Task: Create a due date automation trigger when advanced on, 2 days after a card is due add fields with custom field "Resume" set to a date more than 1 working days from now at 11:00 AM.
Action: Mouse moved to (997, 70)
Screenshot: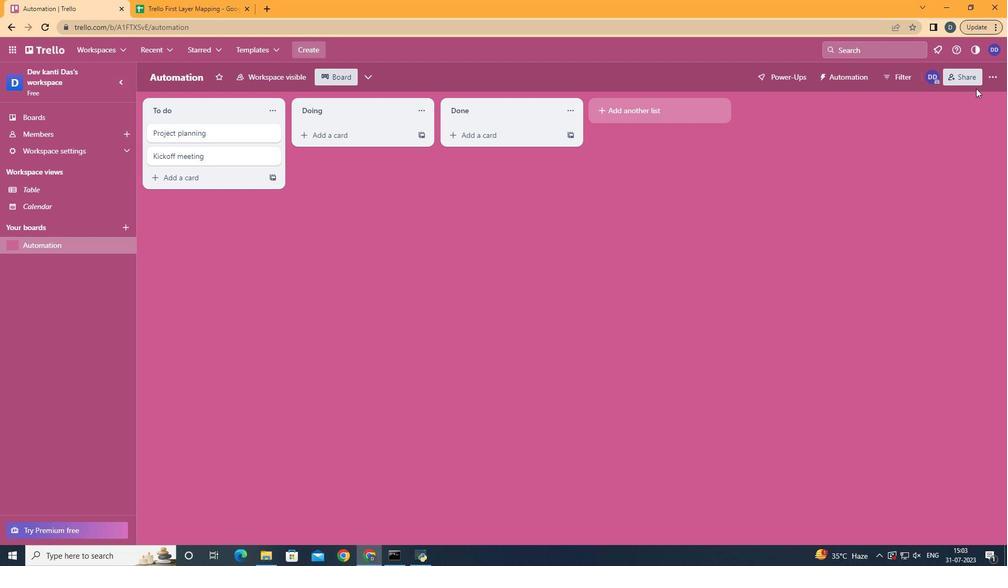 
Action: Mouse pressed left at (997, 70)
Screenshot: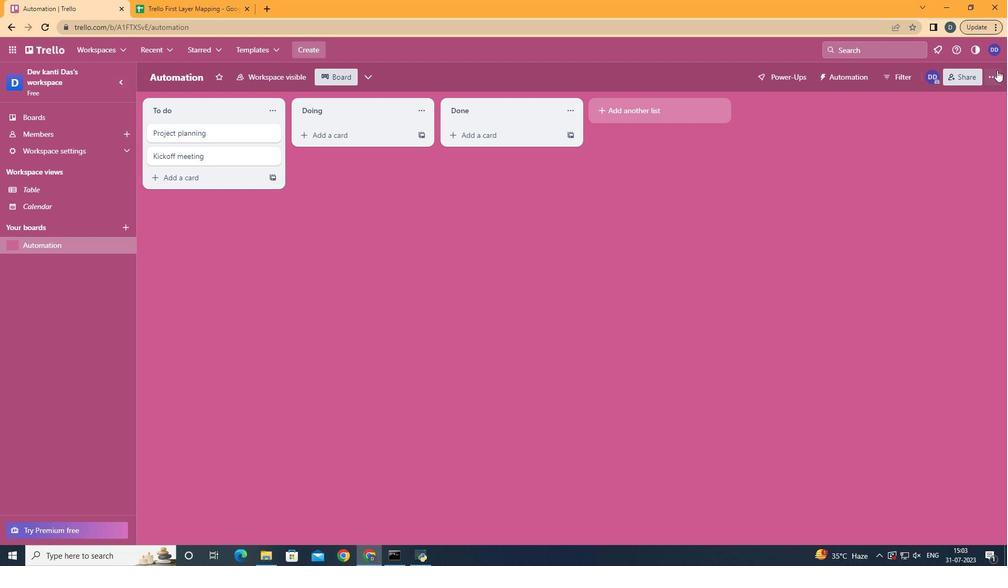 
Action: Mouse moved to (925, 209)
Screenshot: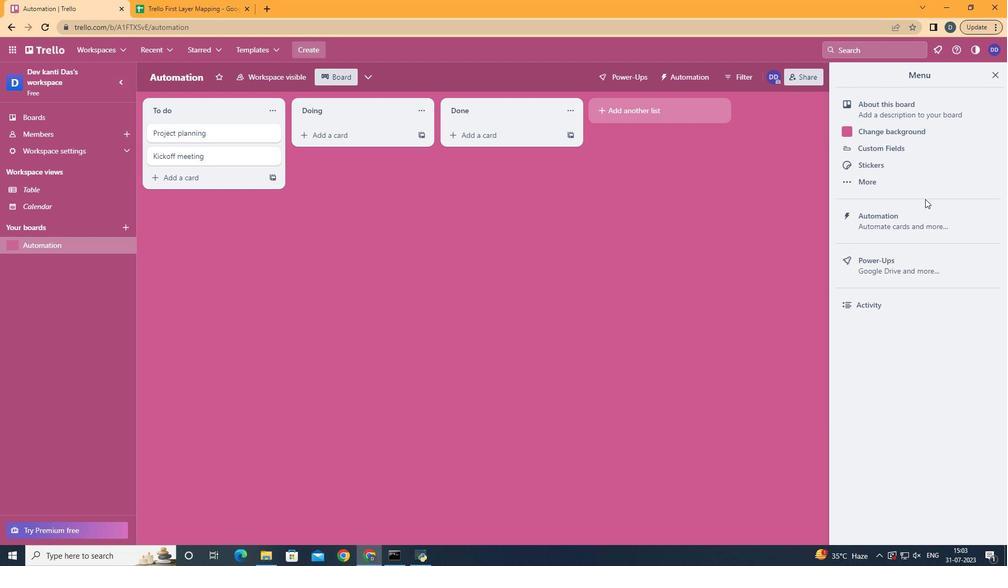 
Action: Mouse pressed left at (925, 209)
Screenshot: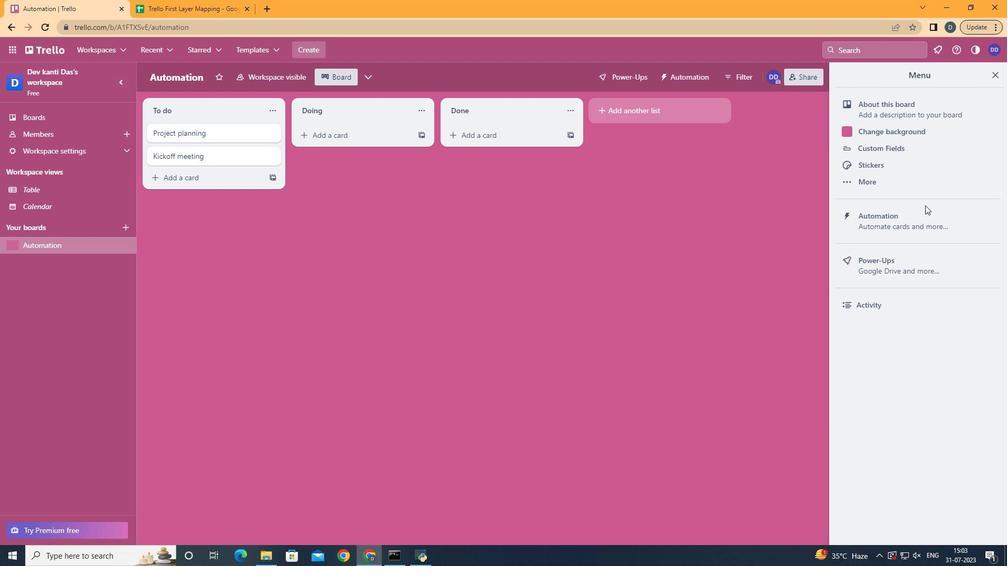 
Action: Mouse moved to (222, 228)
Screenshot: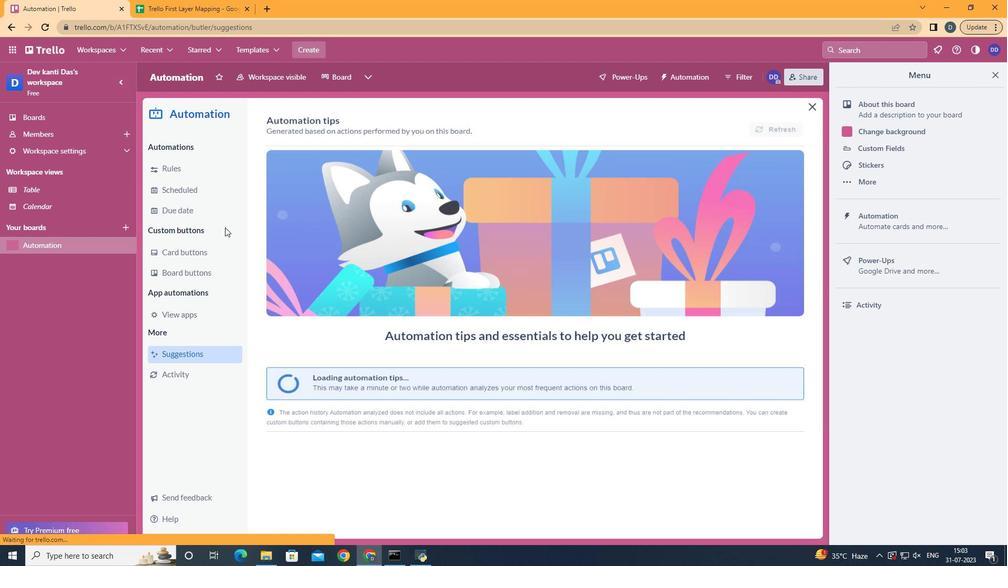 
Action: Mouse pressed left at (218, 205)
Screenshot: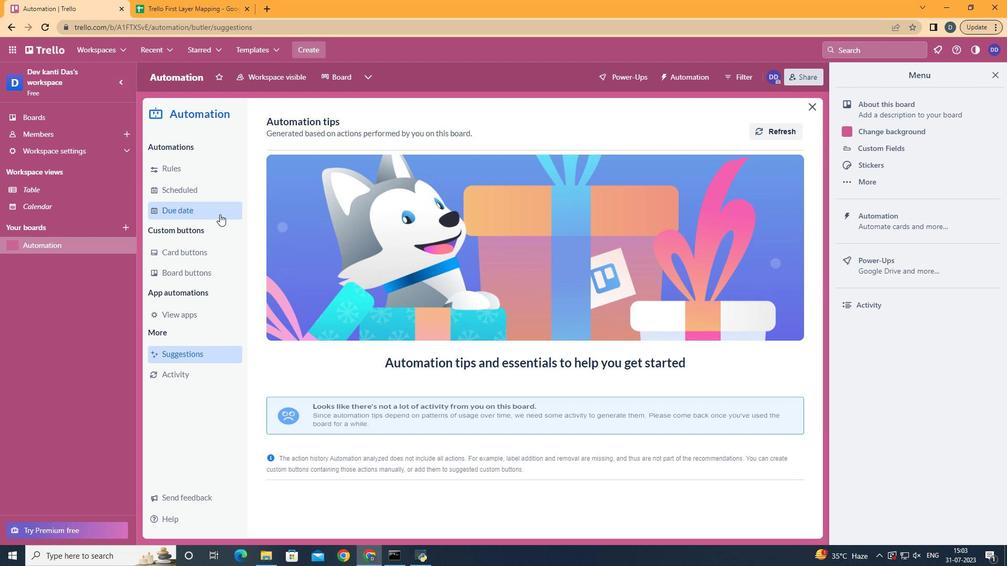 
Action: Mouse moved to (733, 132)
Screenshot: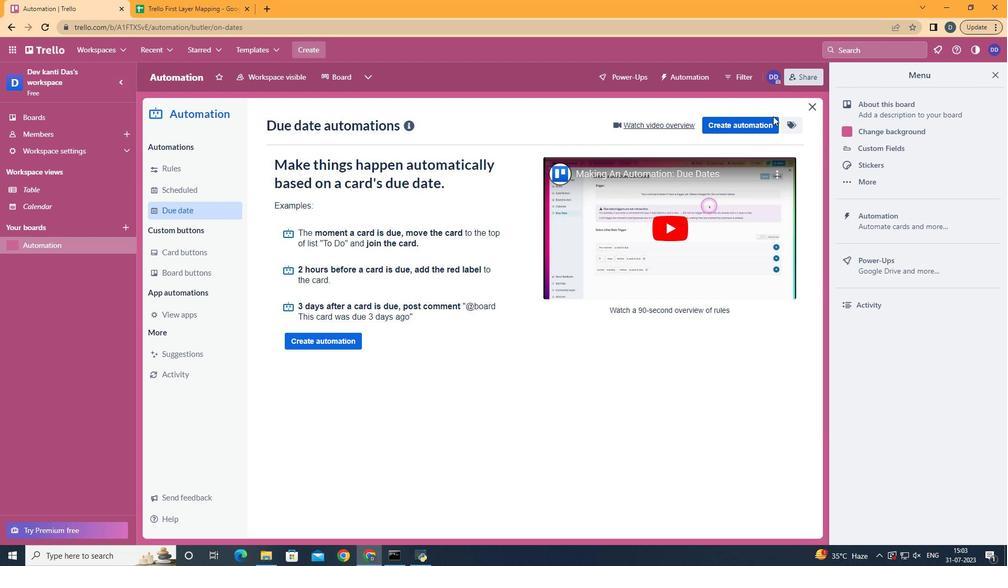 
Action: Mouse pressed left at (733, 132)
Screenshot: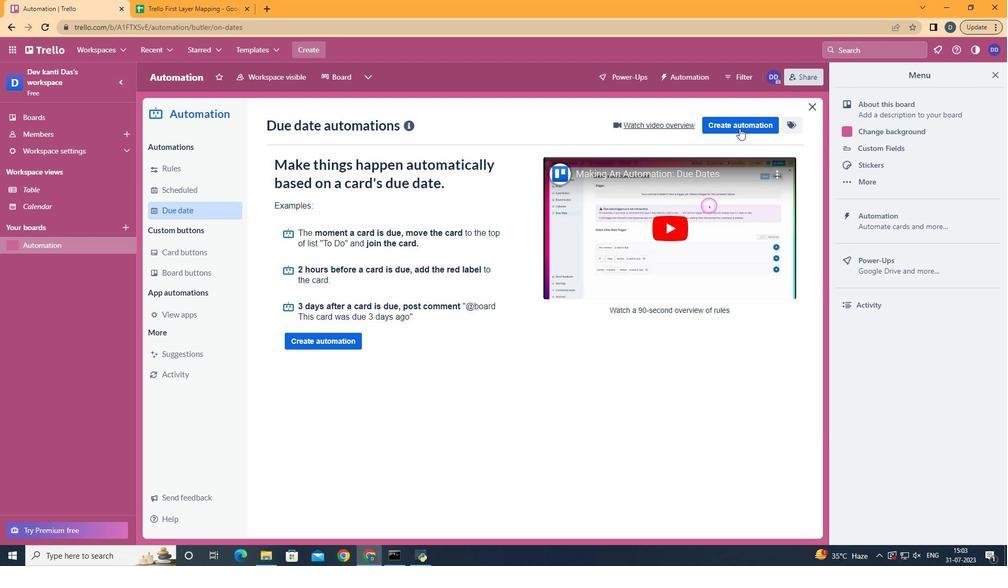 
Action: Mouse moved to (513, 230)
Screenshot: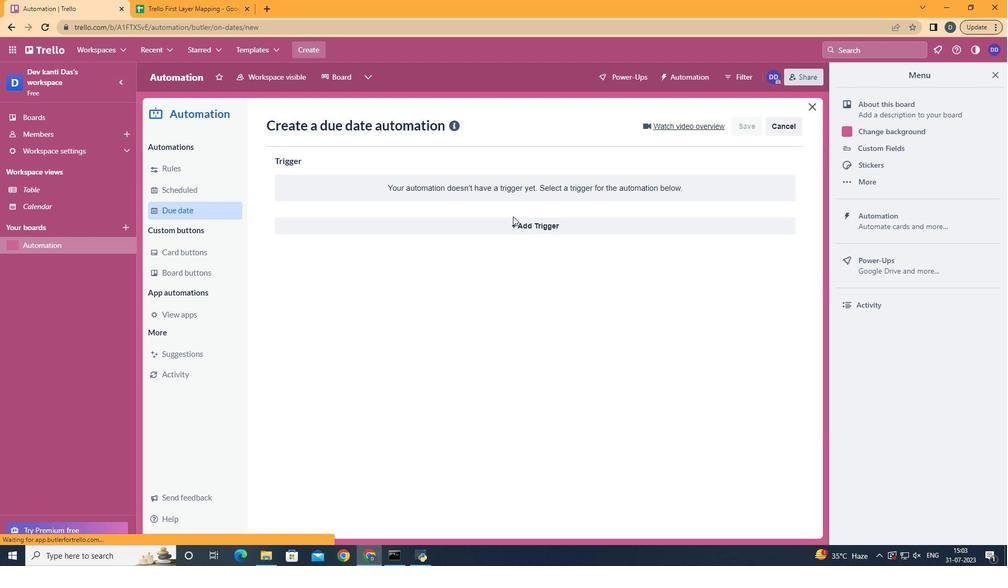 
Action: Mouse pressed left at (513, 230)
Screenshot: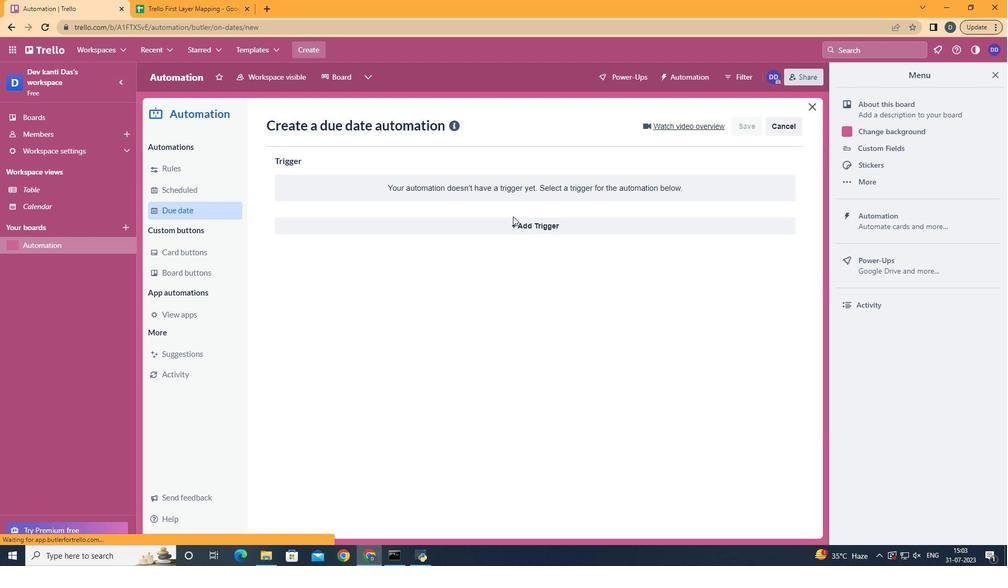 
Action: Mouse moved to (367, 426)
Screenshot: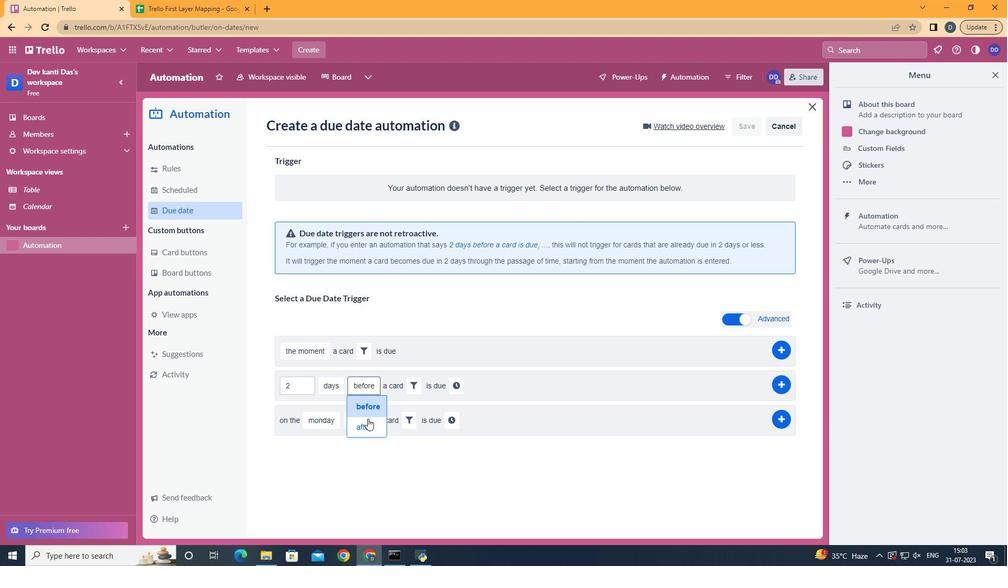 
Action: Mouse pressed left at (367, 426)
Screenshot: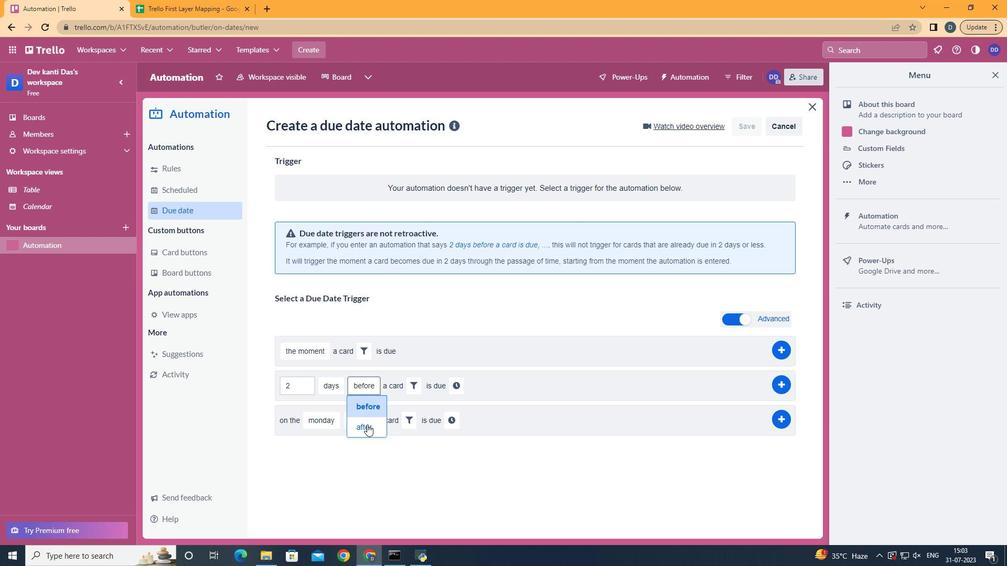 
Action: Mouse moved to (400, 383)
Screenshot: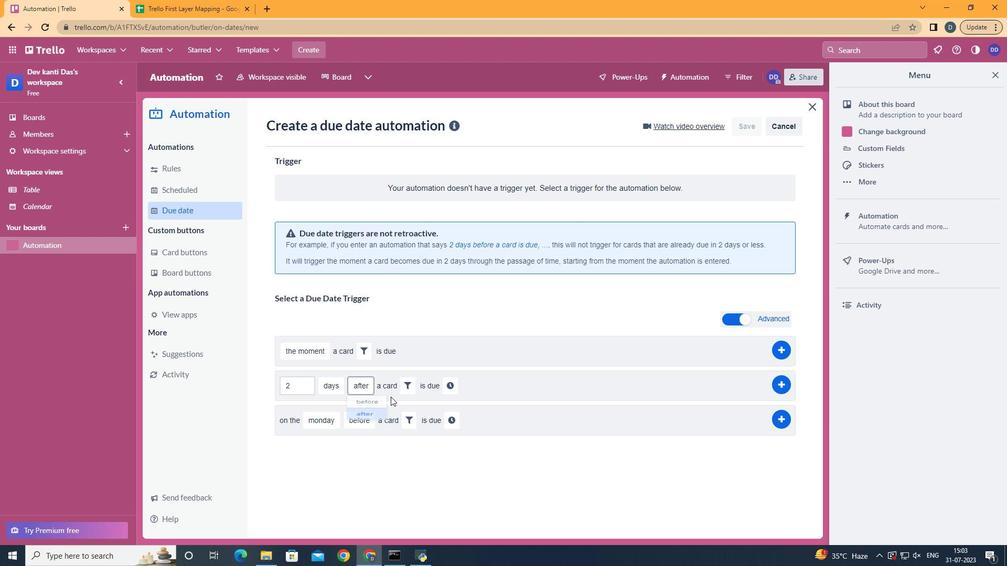 
Action: Mouse pressed left at (400, 383)
Screenshot: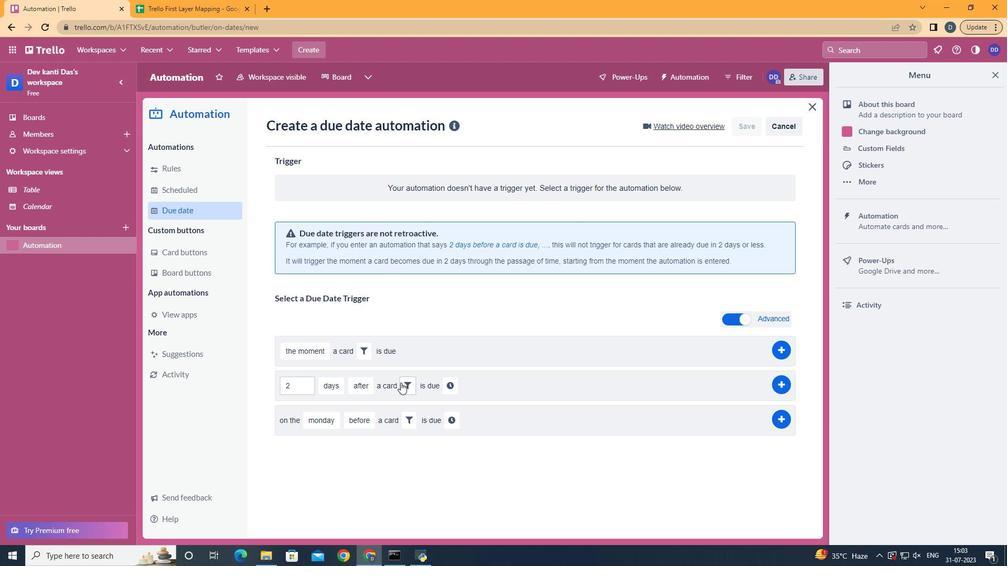 
Action: Mouse moved to (584, 423)
Screenshot: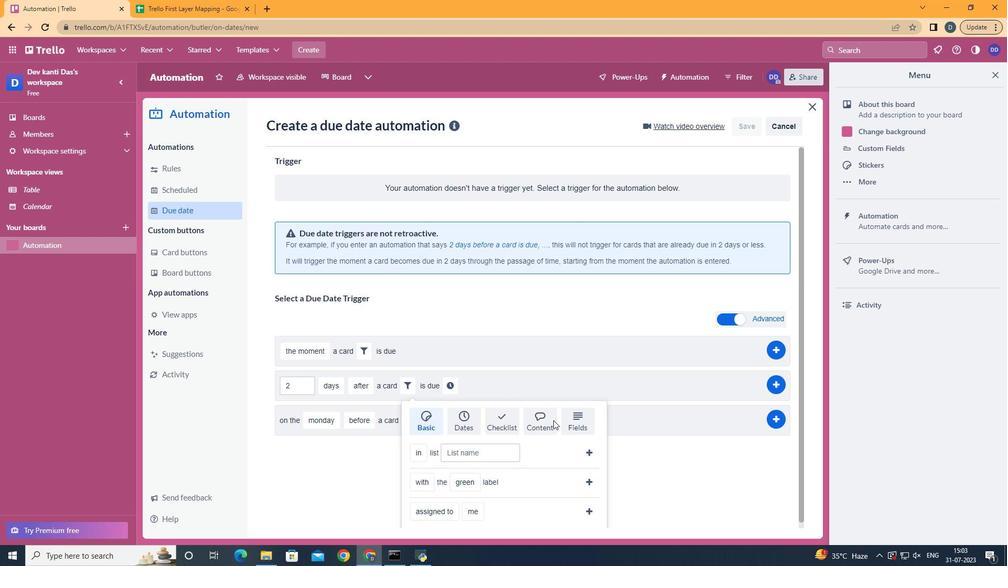 
Action: Mouse pressed left at (584, 423)
Screenshot: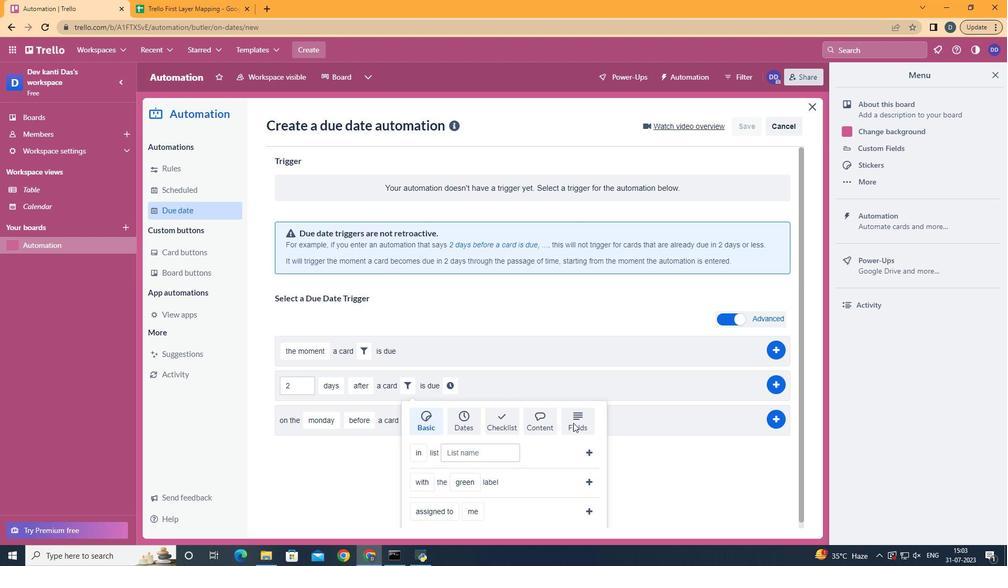 
Action: Mouse moved to (588, 416)
Screenshot: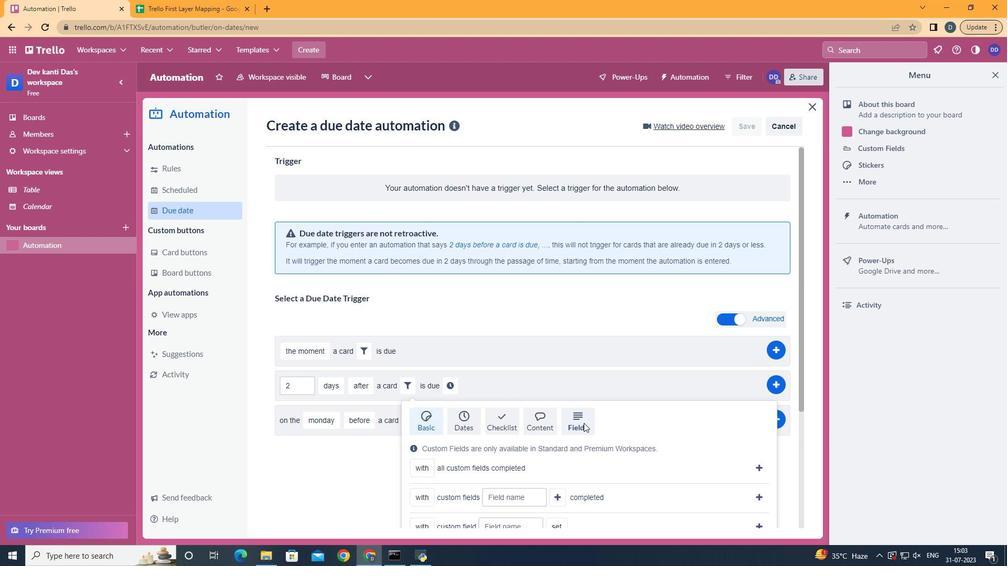 
Action: Mouse scrolled (588, 416) with delta (0, 0)
Screenshot: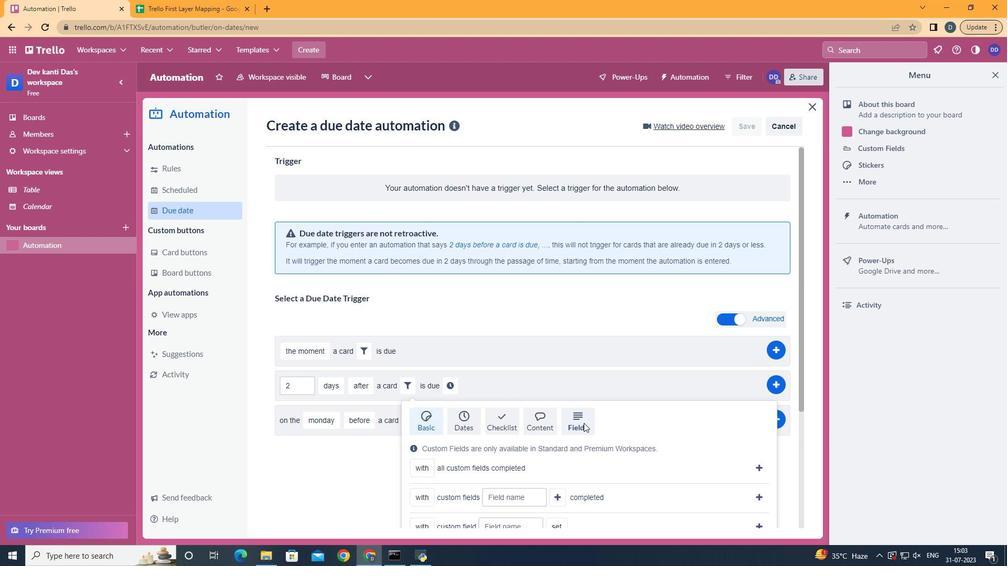 
Action: Mouse scrolled (588, 416) with delta (0, 0)
Screenshot: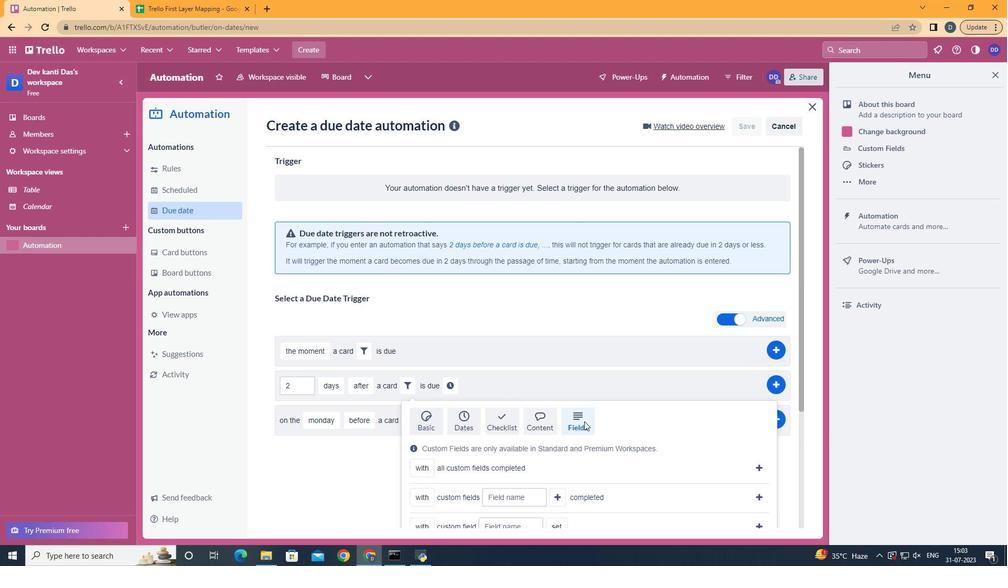 
Action: Mouse scrolled (588, 416) with delta (0, 0)
Screenshot: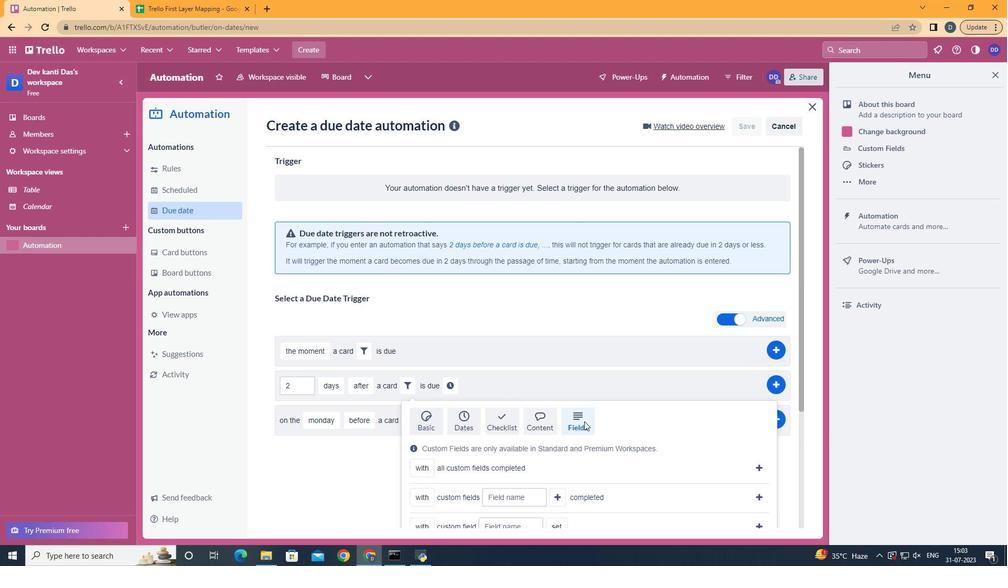 
Action: Mouse scrolled (588, 416) with delta (0, 0)
Screenshot: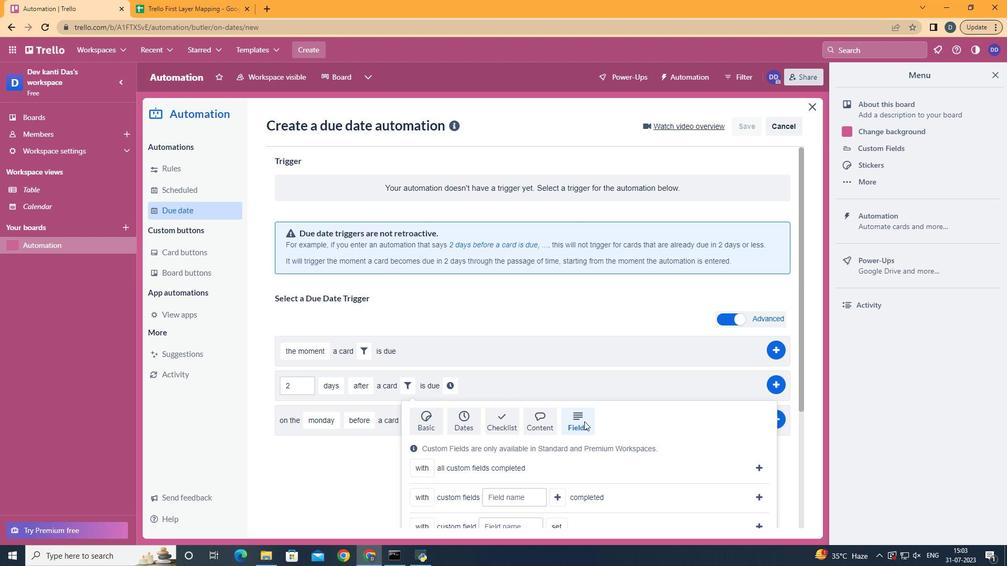 
Action: Mouse scrolled (588, 416) with delta (0, 0)
Screenshot: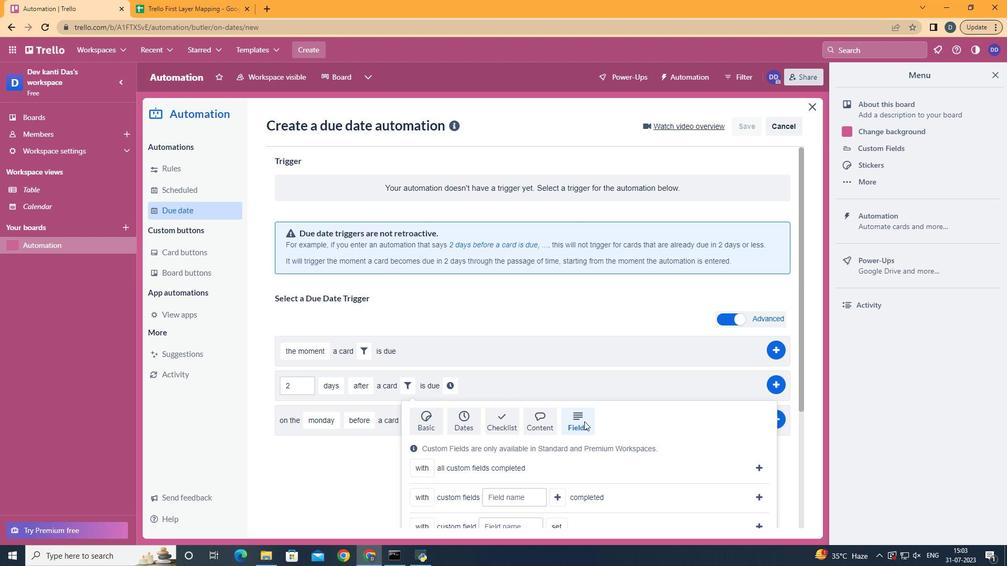
Action: Mouse scrolled (588, 416) with delta (0, 0)
Screenshot: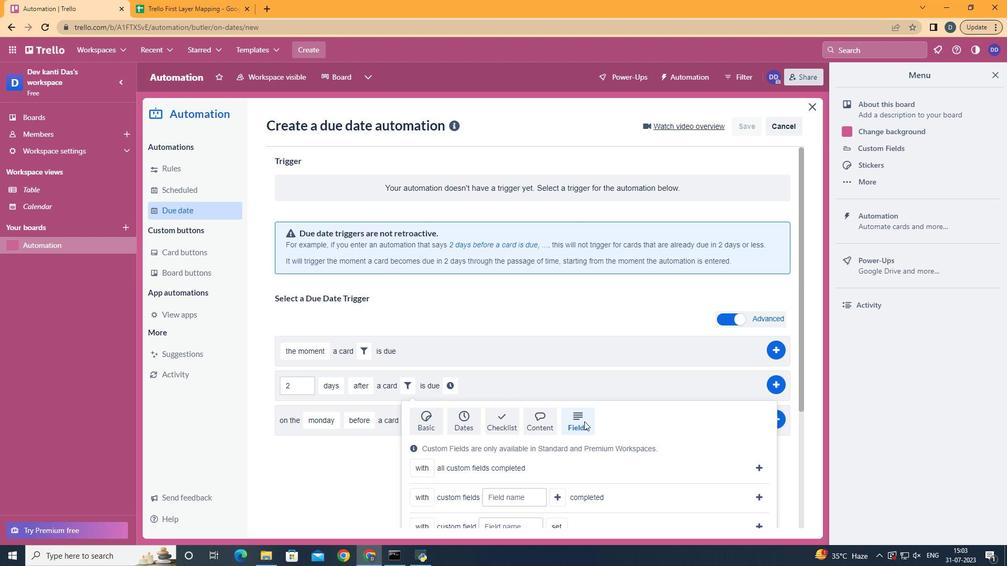 
Action: Mouse moved to (593, 411)
Screenshot: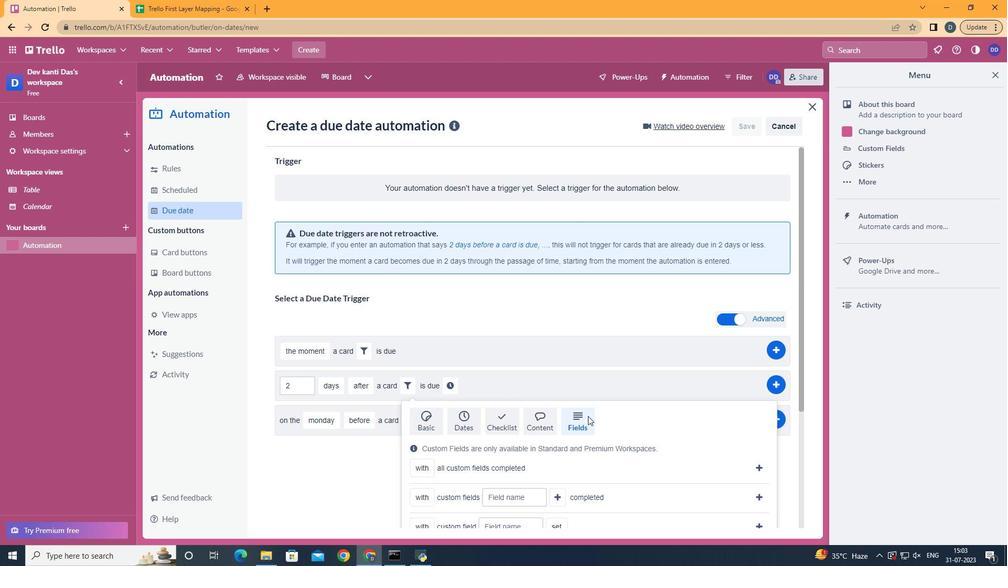 
Action: Mouse scrolled (593, 411) with delta (0, 0)
Screenshot: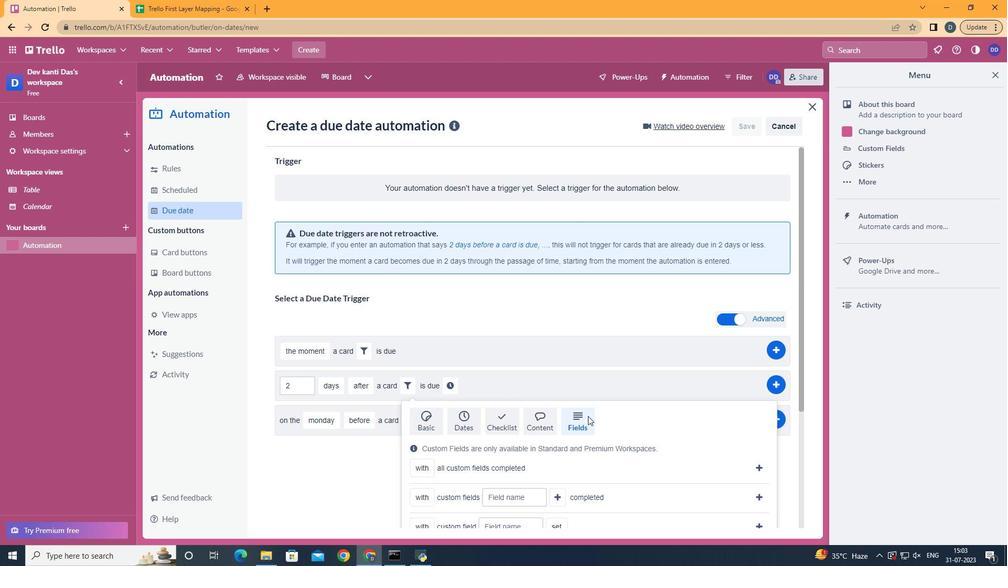 
Action: Mouse moved to (436, 460)
Screenshot: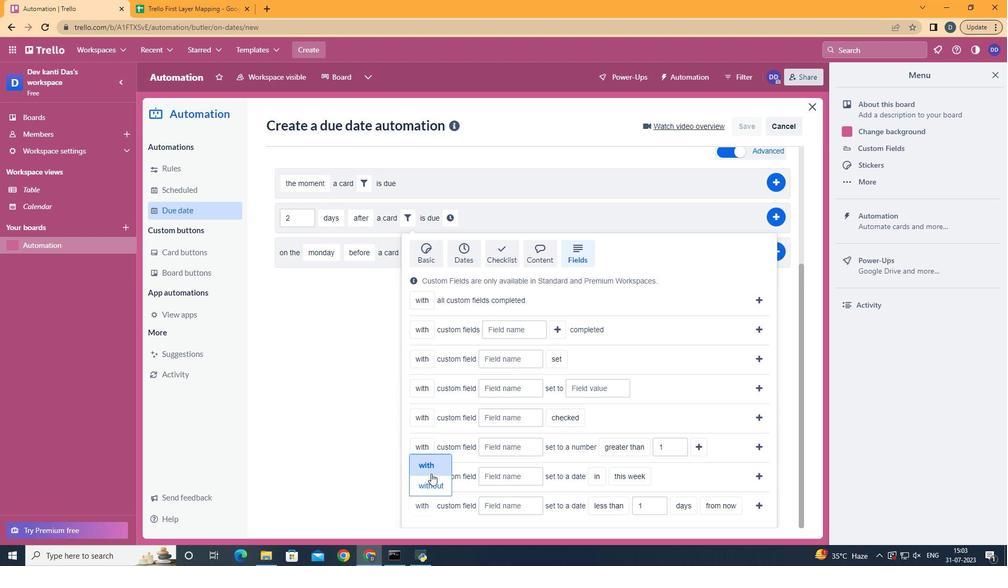 
Action: Mouse pressed left at (436, 460)
Screenshot: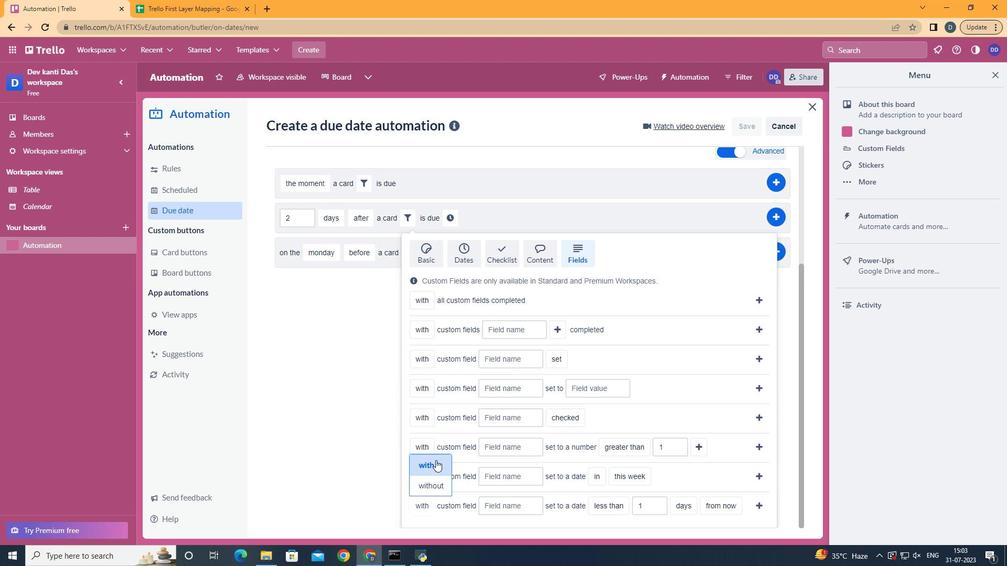 
Action: Mouse moved to (512, 500)
Screenshot: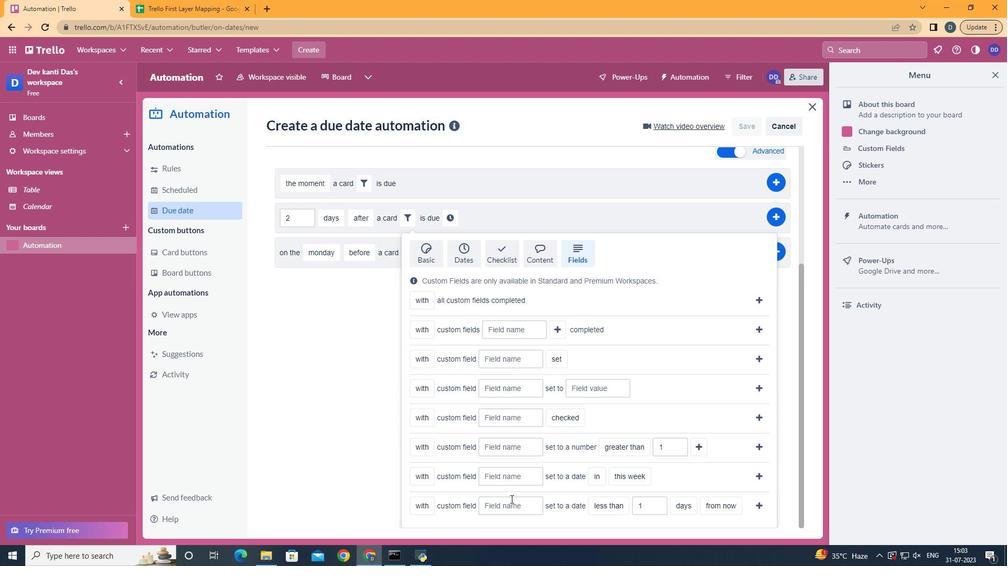 
Action: Mouse pressed left at (512, 500)
Screenshot: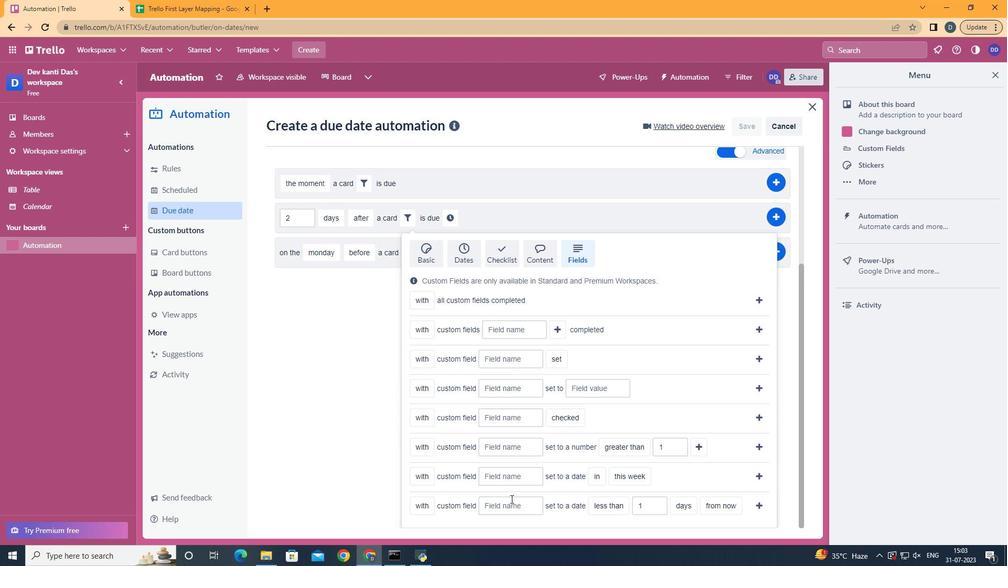 
Action: Key pressed <Key.shift>Resume
Screenshot: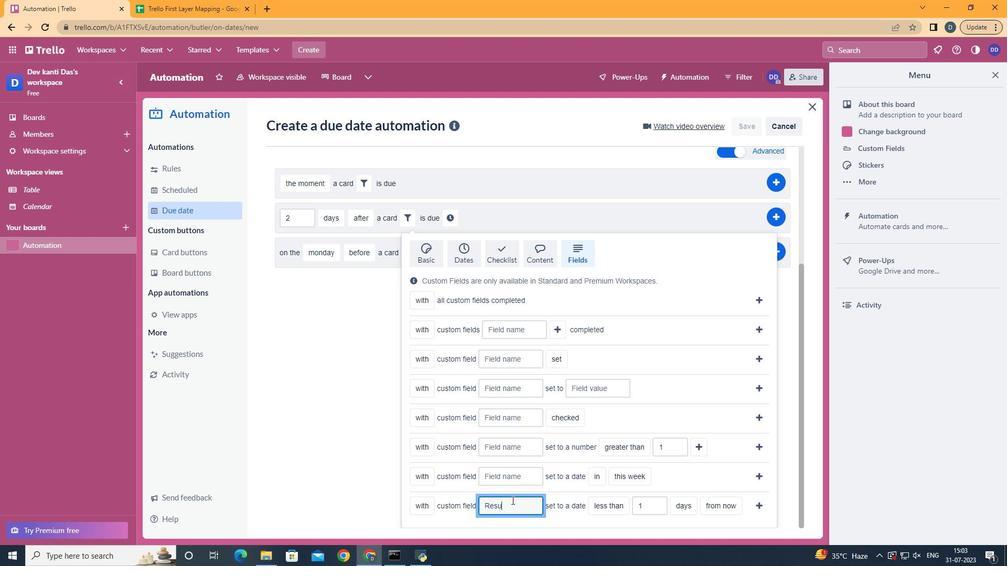 
Action: Mouse moved to (612, 462)
Screenshot: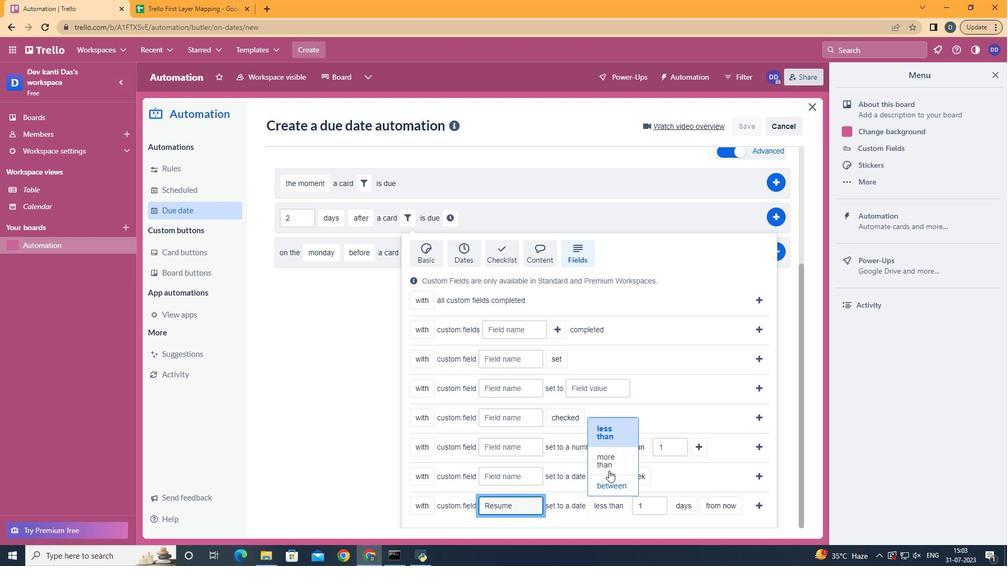 
Action: Mouse pressed left at (612, 462)
Screenshot: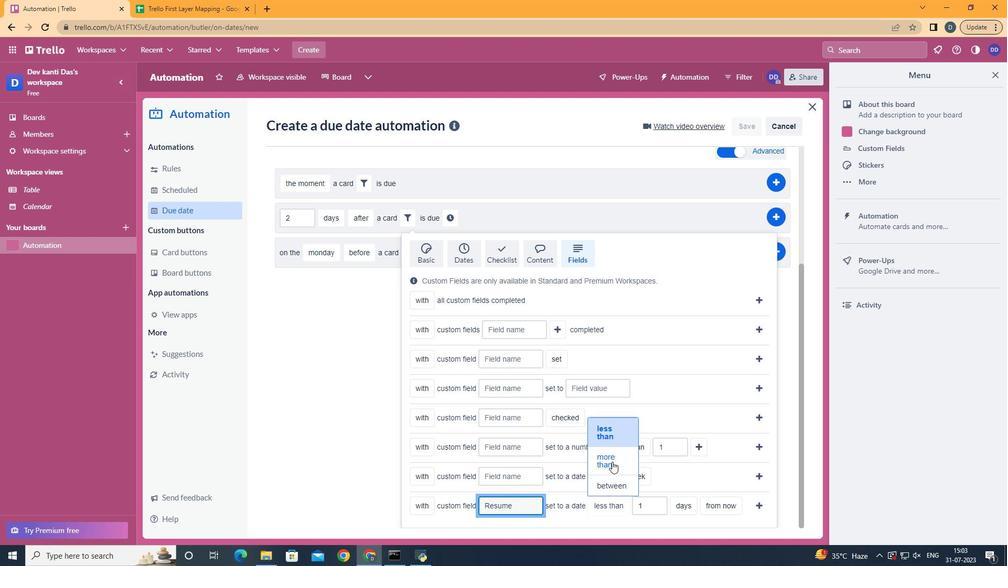 
Action: Mouse moved to (698, 493)
Screenshot: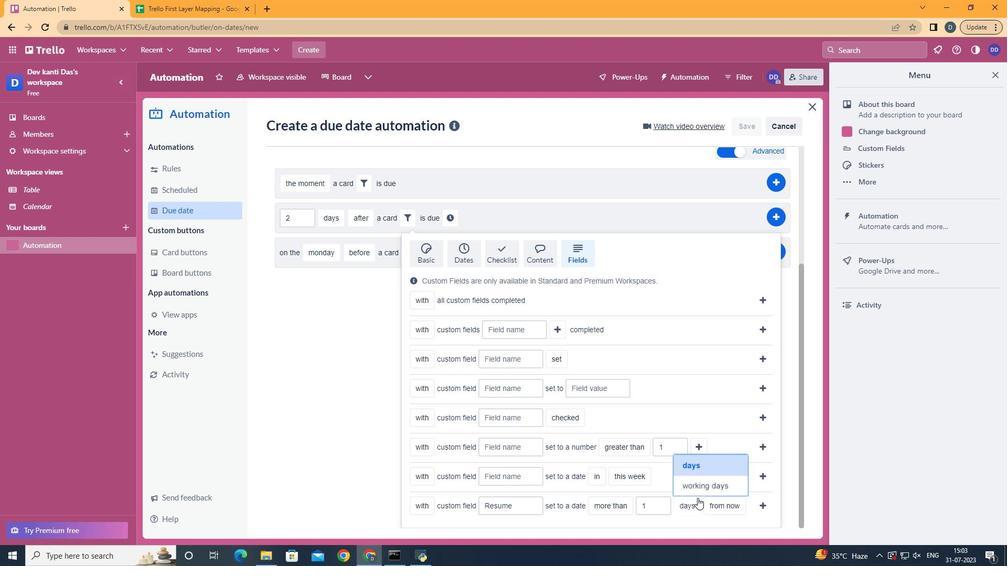 
Action: Mouse pressed left at (698, 493)
Screenshot: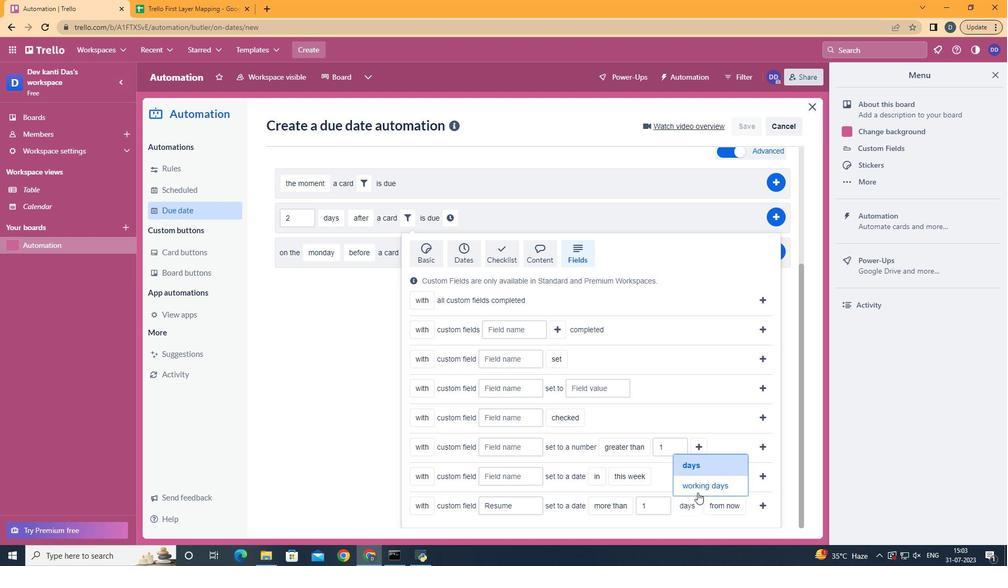 
Action: Mouse moved to (584, 521)
Screenshot: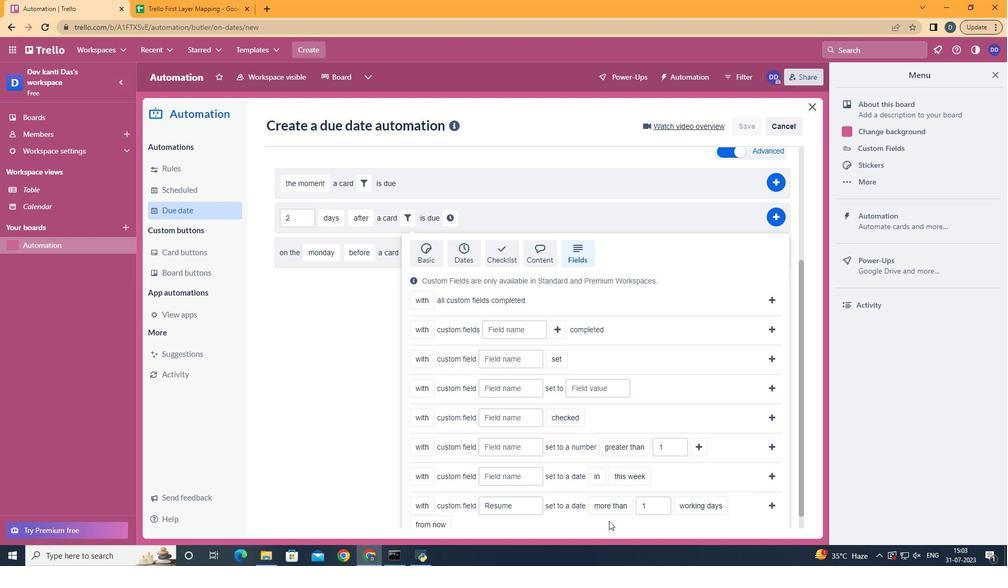 
Action: Mouse scrolled (585, 521) with delta (0, 0)
Screenshot: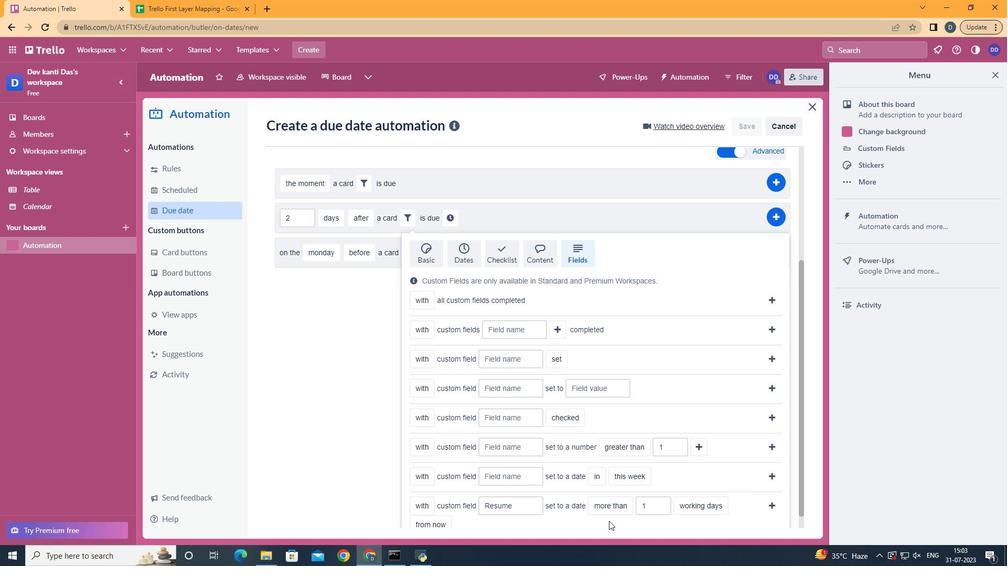 
Action: Mouse moved to (582, 518)
Screenshot: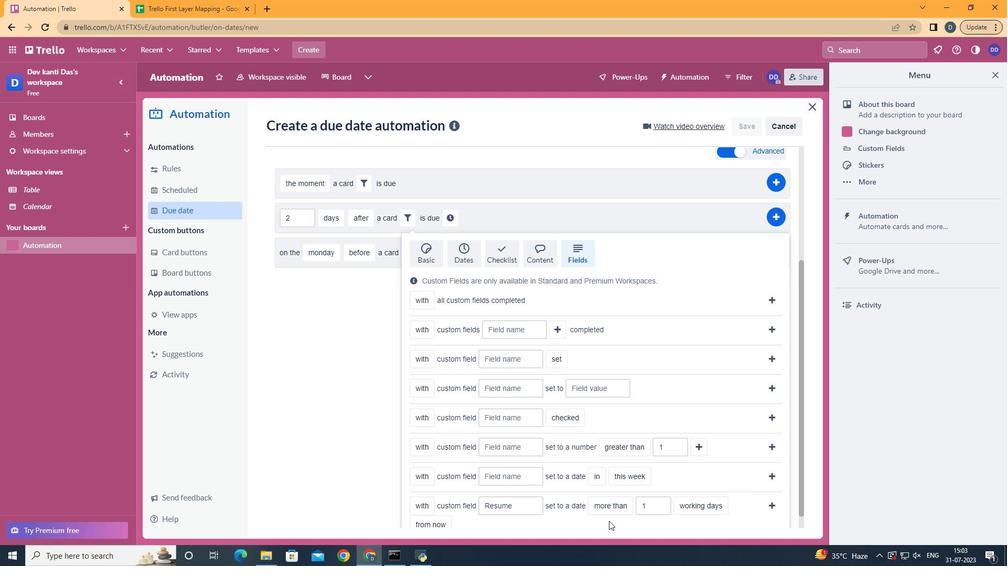 
Action: Mouse scrolled (585, 521) with delta (0, 0)
Screenshot: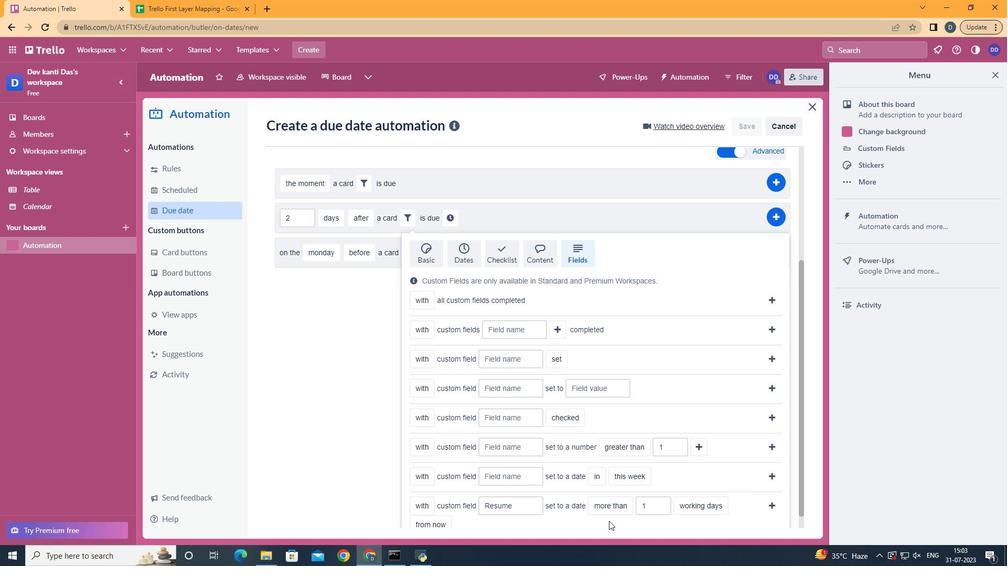 
Action: Mouse moved to (579, 515)
Screenshot: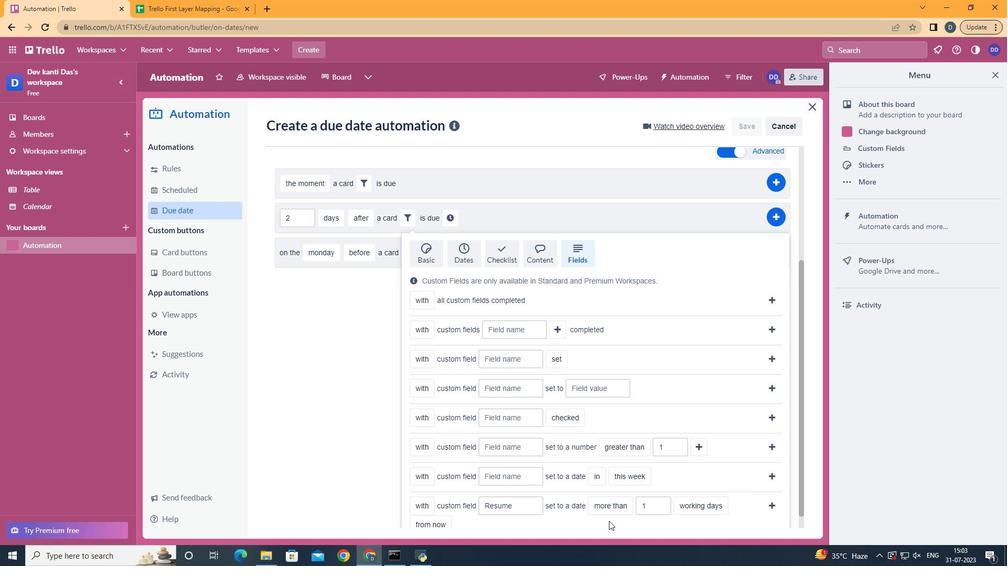 
Action: Mouse scrolled (585, 521) with delta (0, 0)
Screenshot: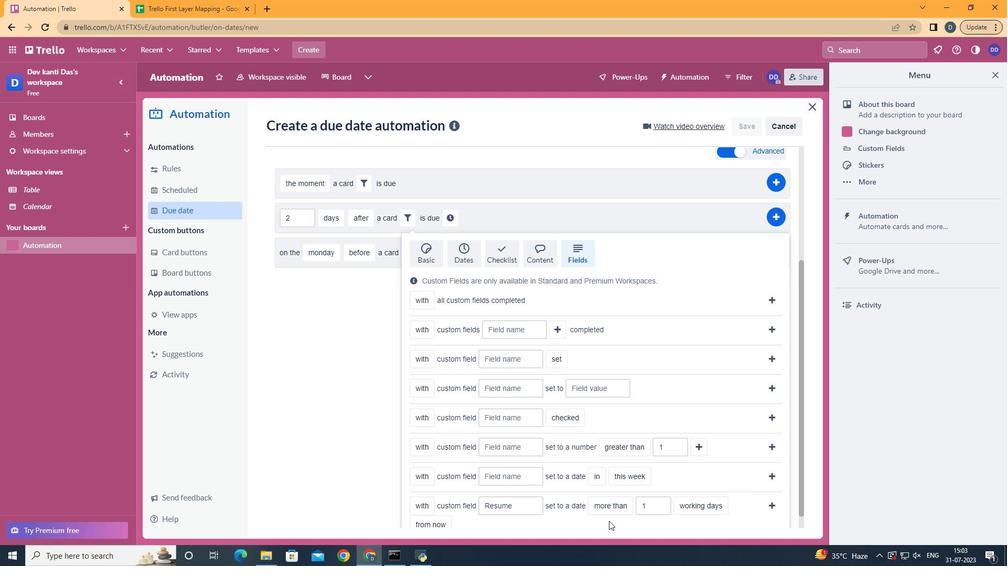 
Action: Mouse moved to (575, 512)
Screenshot: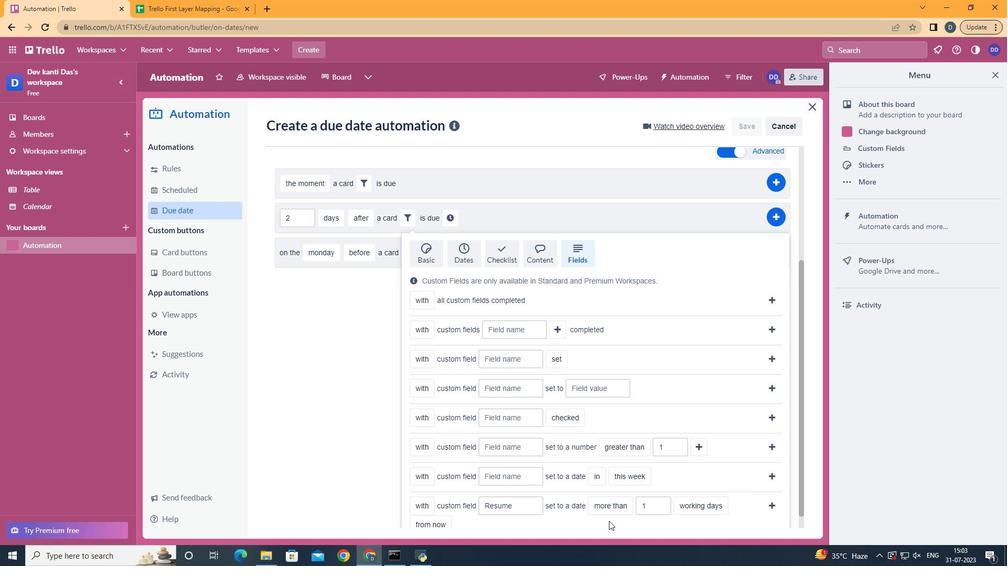 
Action: Mouse scrolled (585, 521) with delta (0, 0)
Screenshot: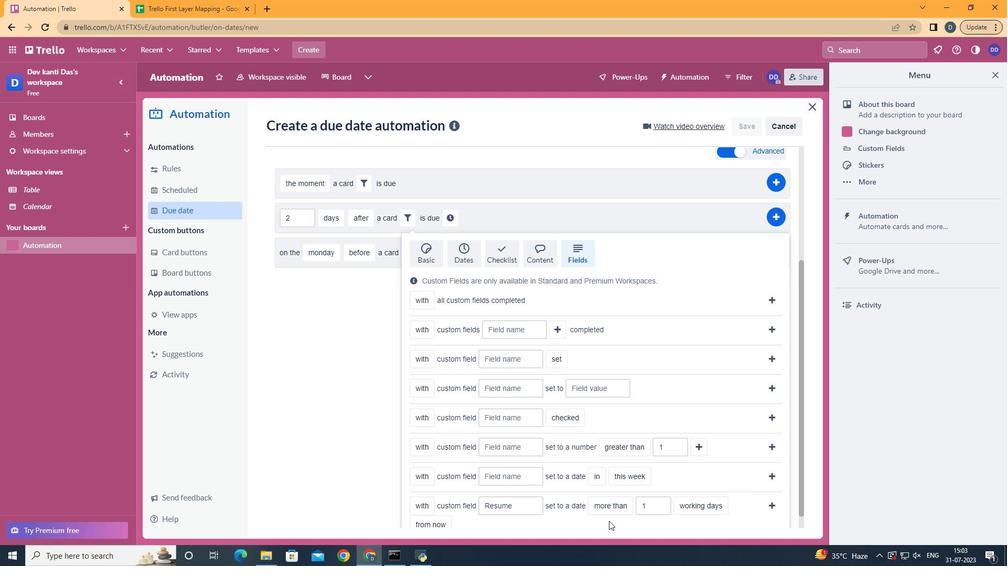 
Action: Mouse moved to (442, 466)
Screenshot: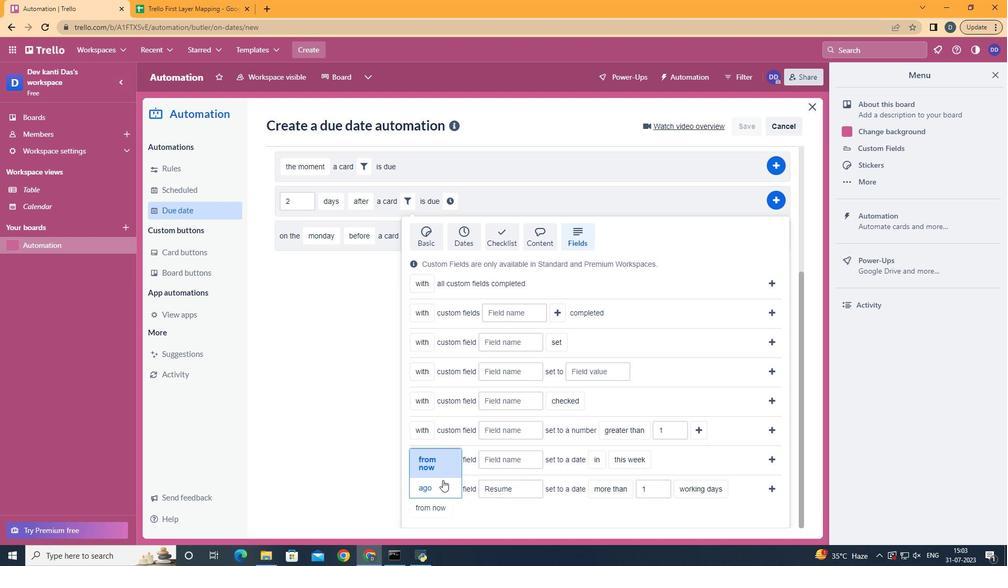 
Action: Mouse pressed left at (442, 466)
Screenshot: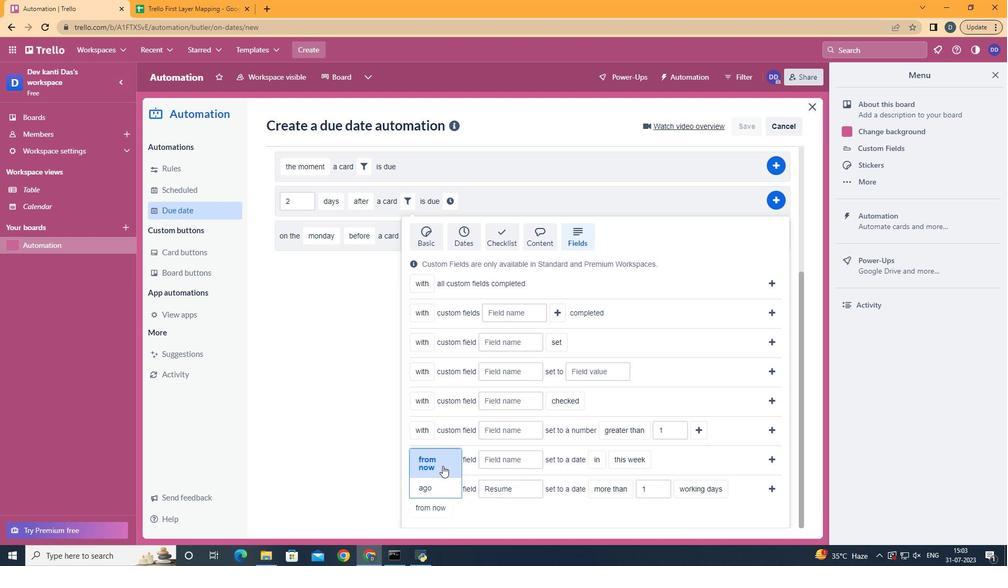 
Action: Mouse moved to (763, 485)
Screenshot: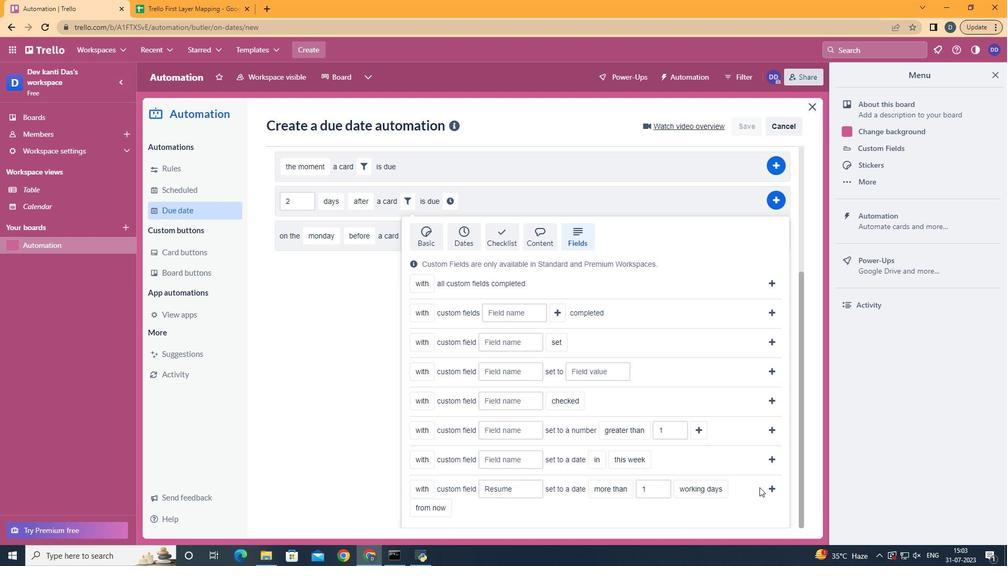 
Action: Mouse pressed left at (763, 485)
Screenshot: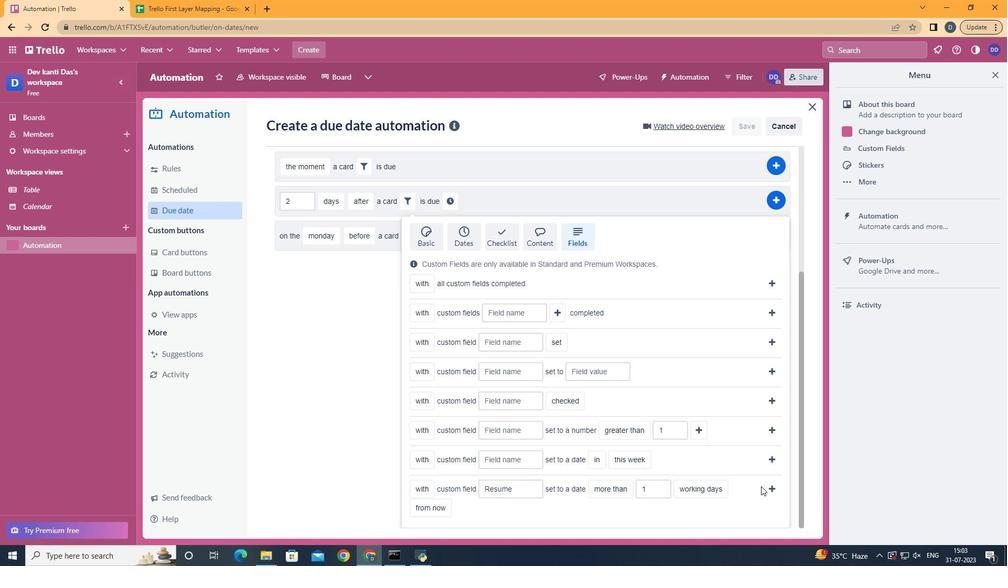 
Action: Mouse moved to (721, 388)
Screenshot: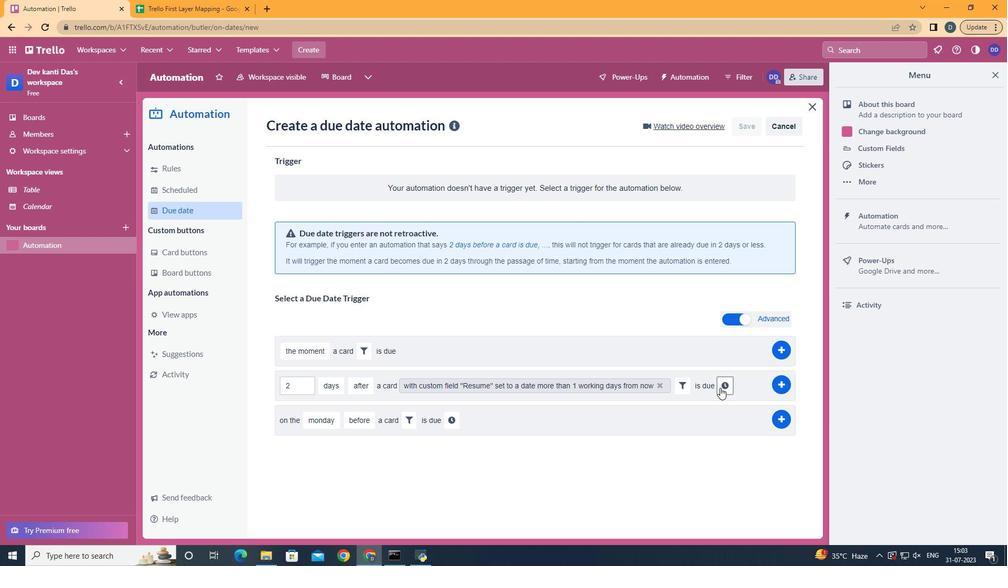 
Action: Mouse pressed left at (721, 388)
Screenshot: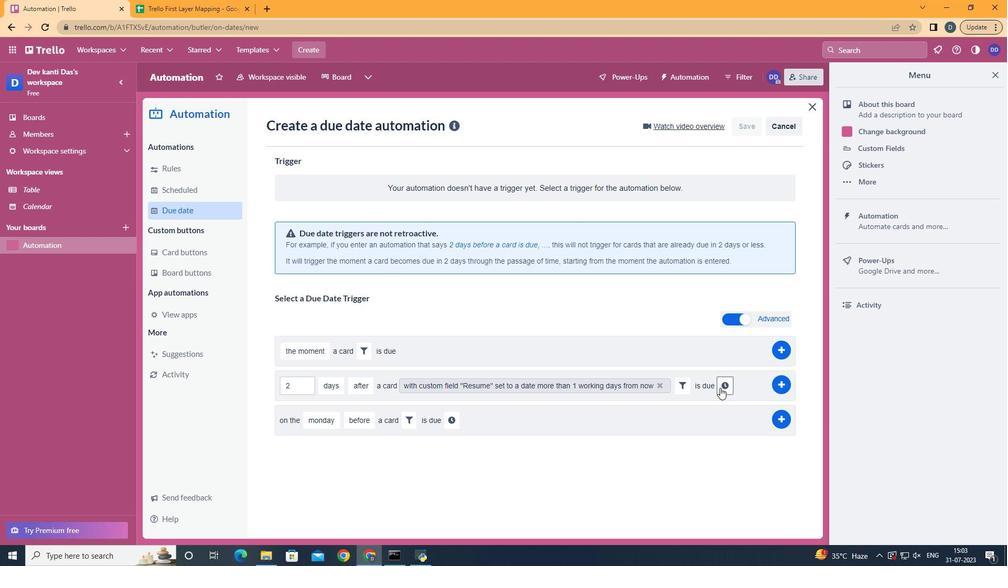 
Action: Mouse moved to (319, 413)
Screenshot: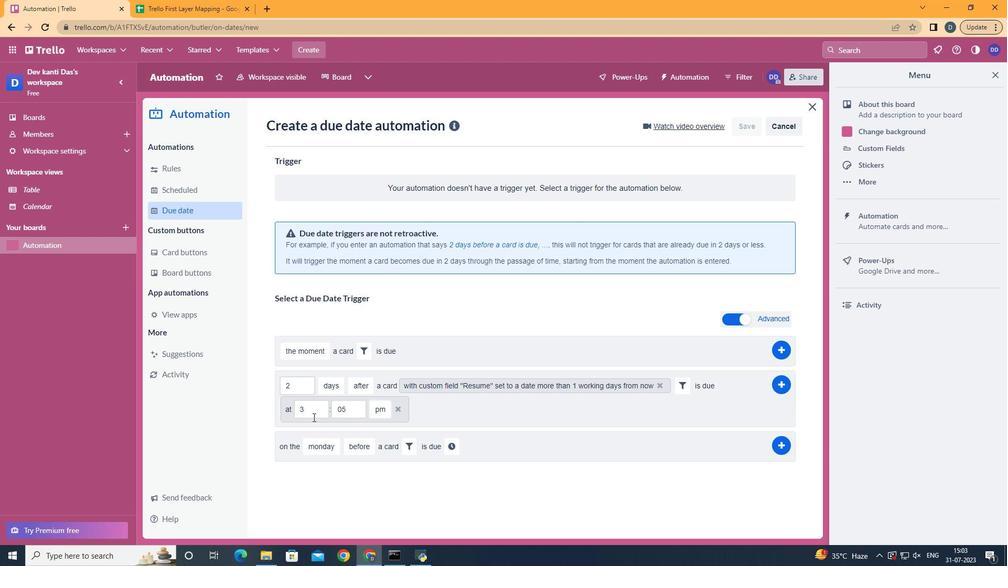 
Action: Mouse pressed left at (319, 413)
Screenshot: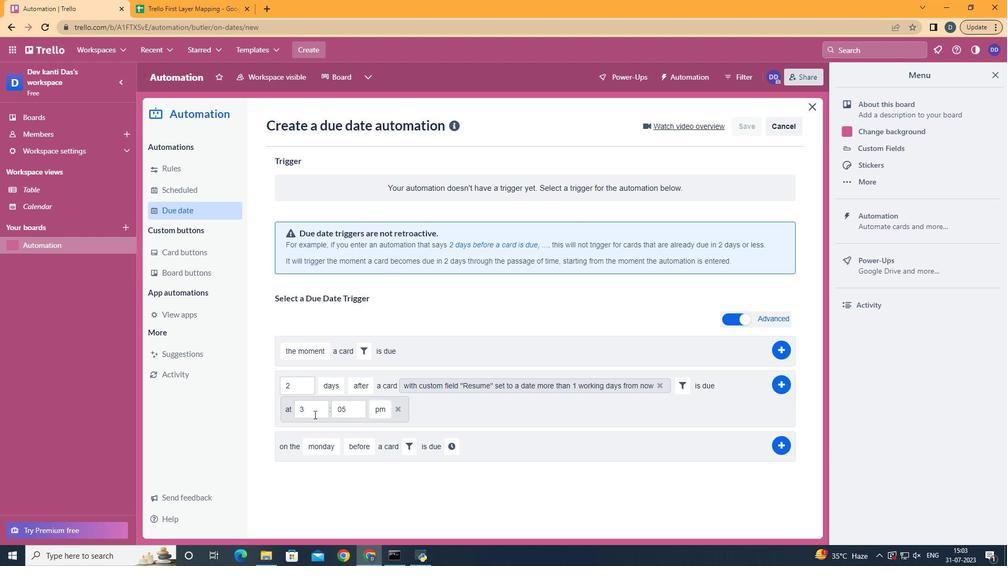 
Action: Key pressed <Key.backspace><Key.backspace>11
Screenshot: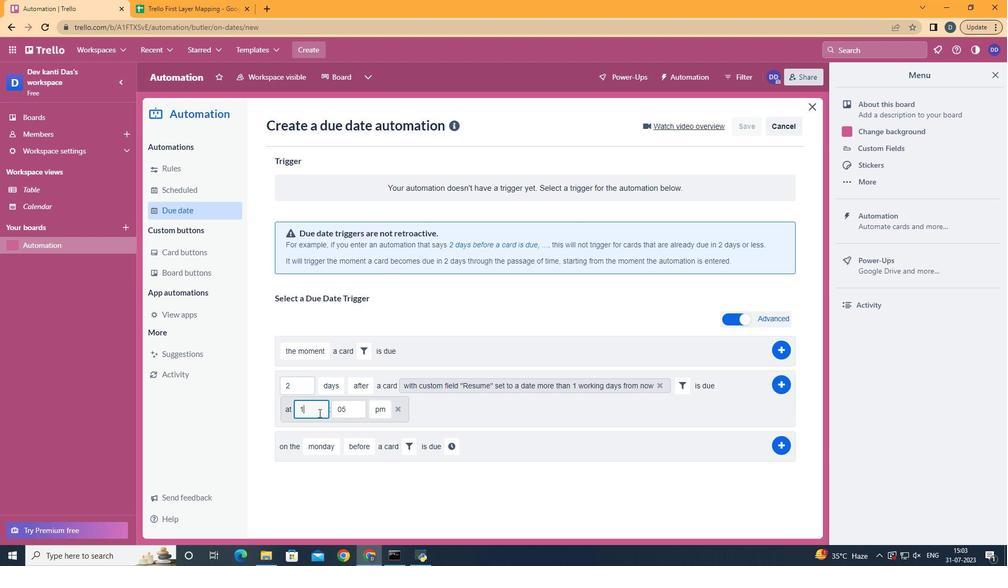 
Action: Mouse moved to (349, 407)
Screenshot: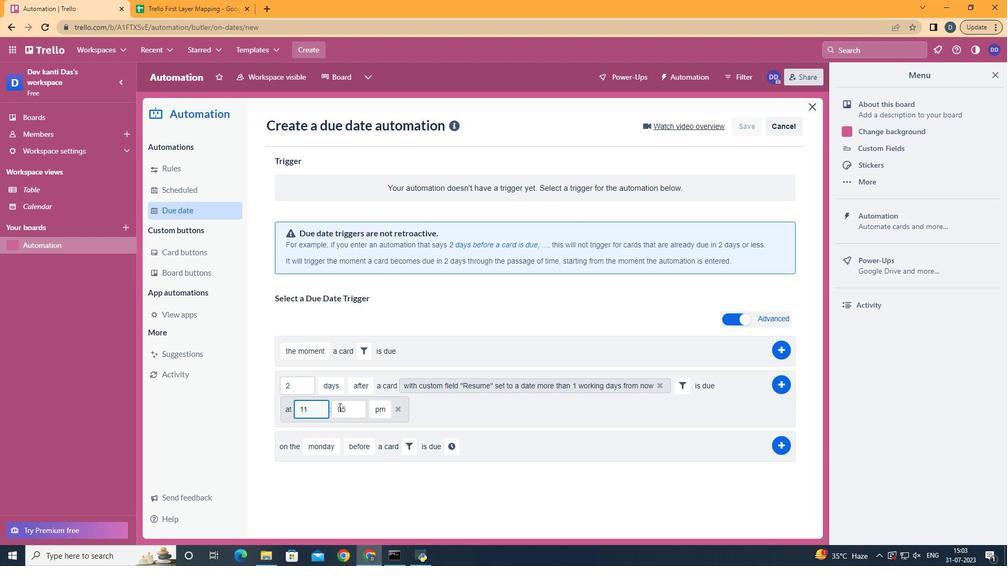 
Action: Mouse pressed left at (349, 407)
Screenshot: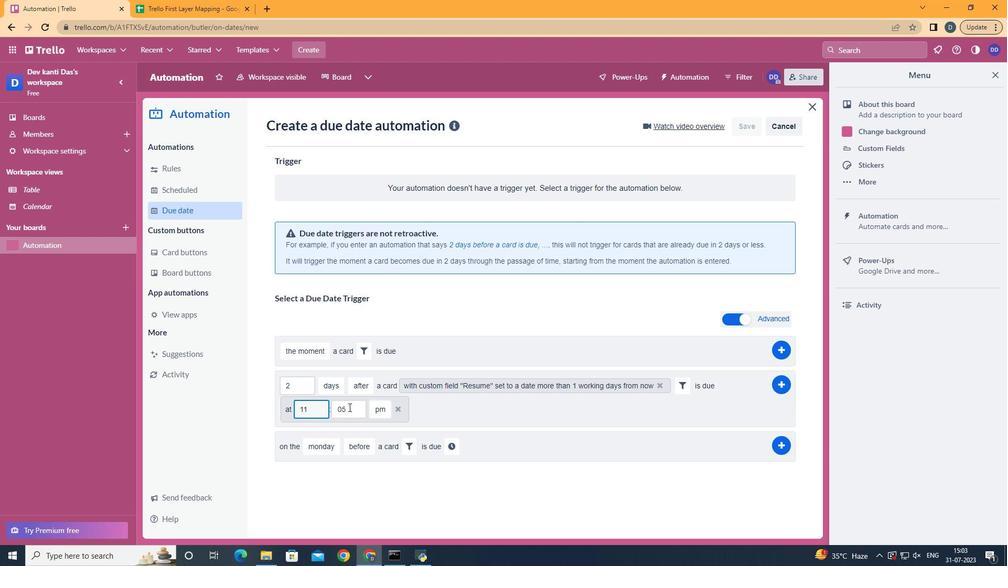 
Action: Key pressed <Key.backspace>0
Screenshot: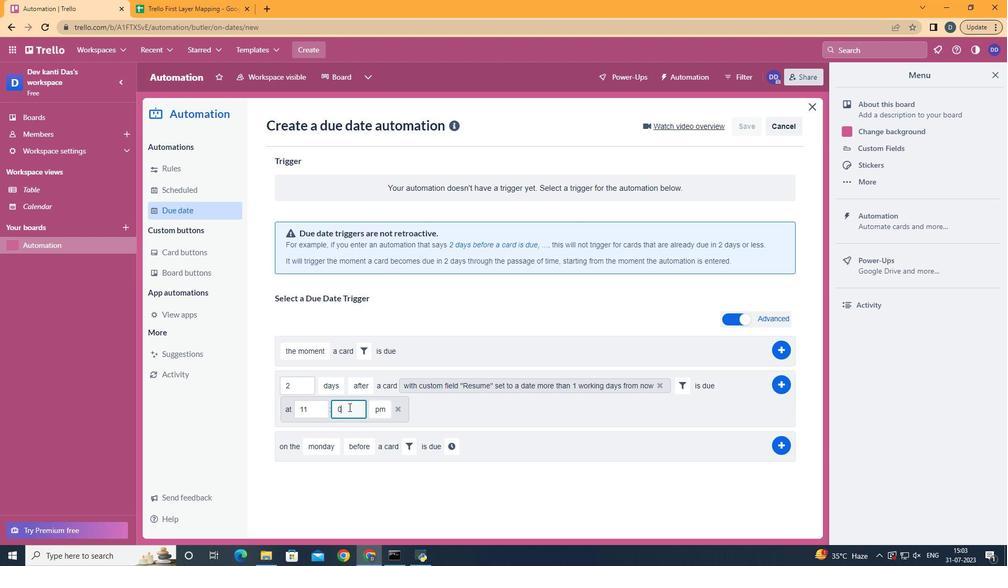 
Action: Mouse moved to (385, 427)
Screenshot: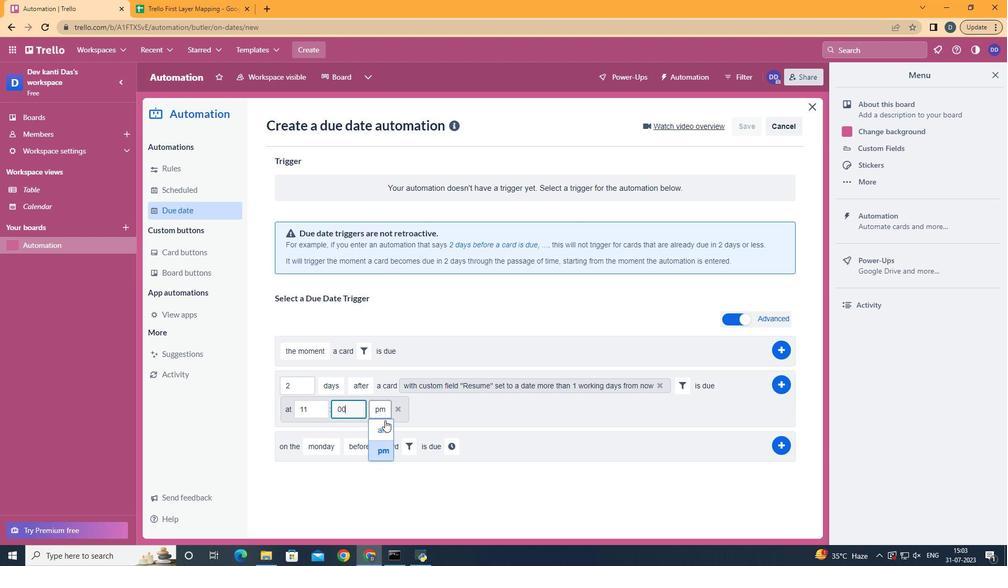
Action: Mouse pressed left at (385, 427)
Screenshot: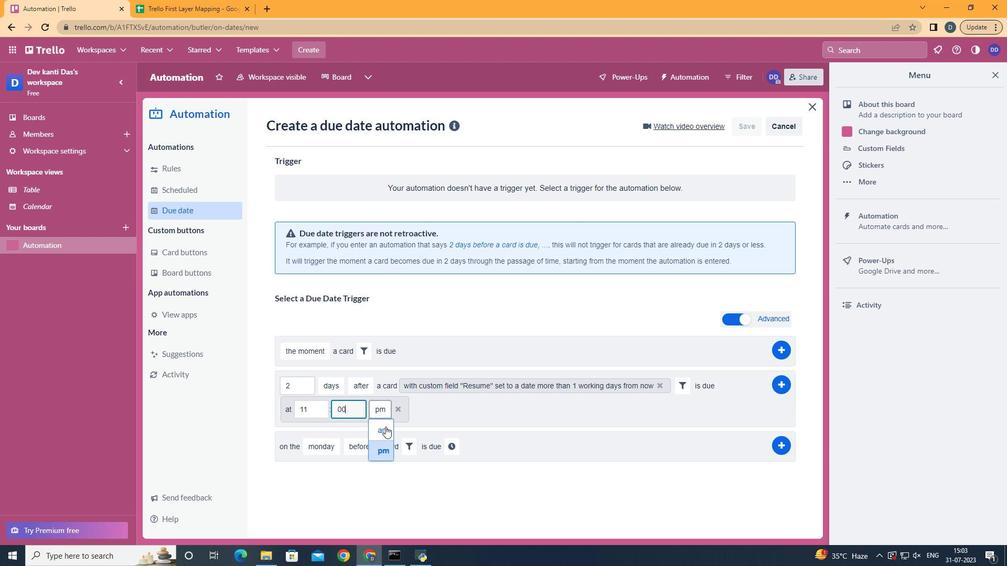 
Action: Mouse moved to (778, 385)
Screenshot: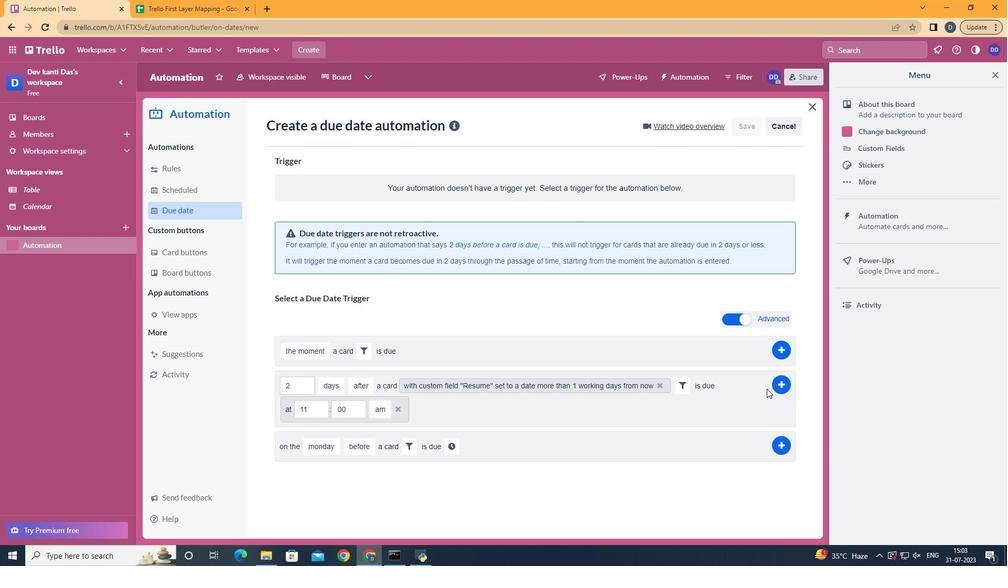 
Action: Mouse pressed left at (778, 385)
Screenshot: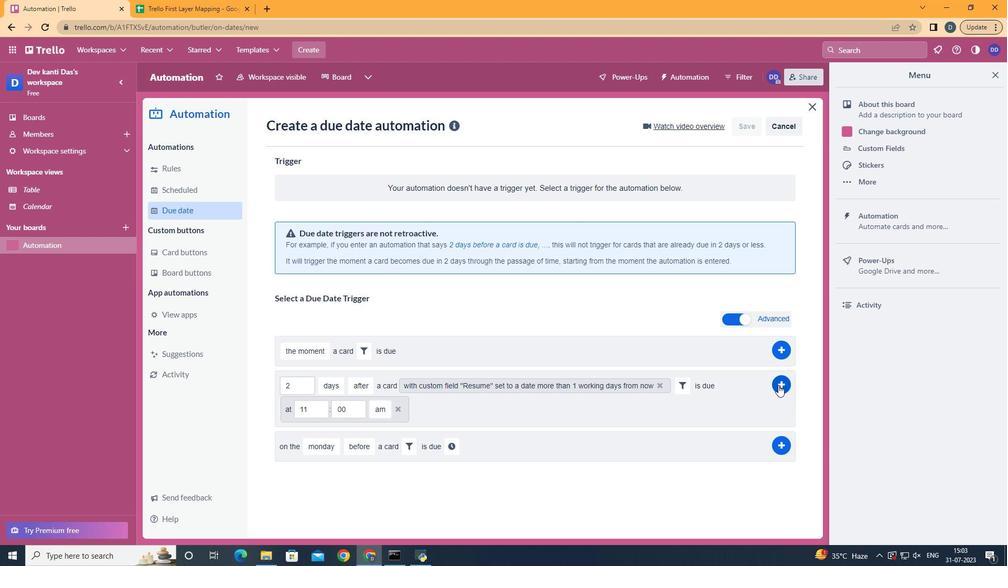 
Action: Mouse moved to (404, 177)
Screenshot: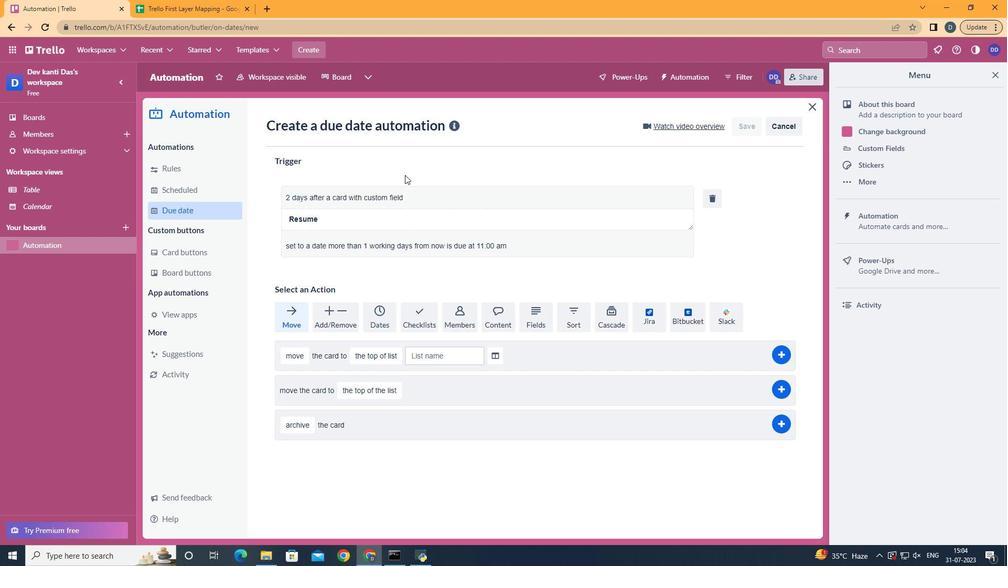 
